 Task: Set the run time for playback control to 0.30.
Action: Mouse moved to (128, 19)
Screenshot: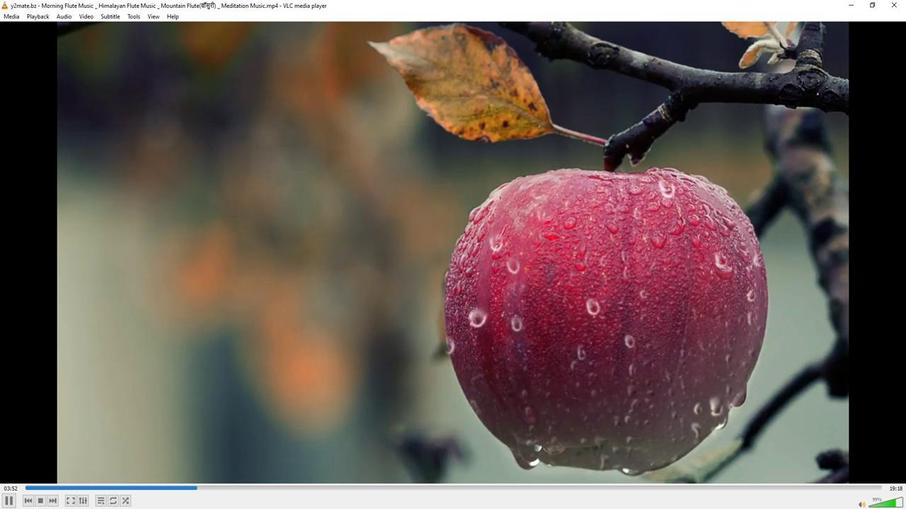 
Action: Mouse pressed left at (128, 19)
Screenshot: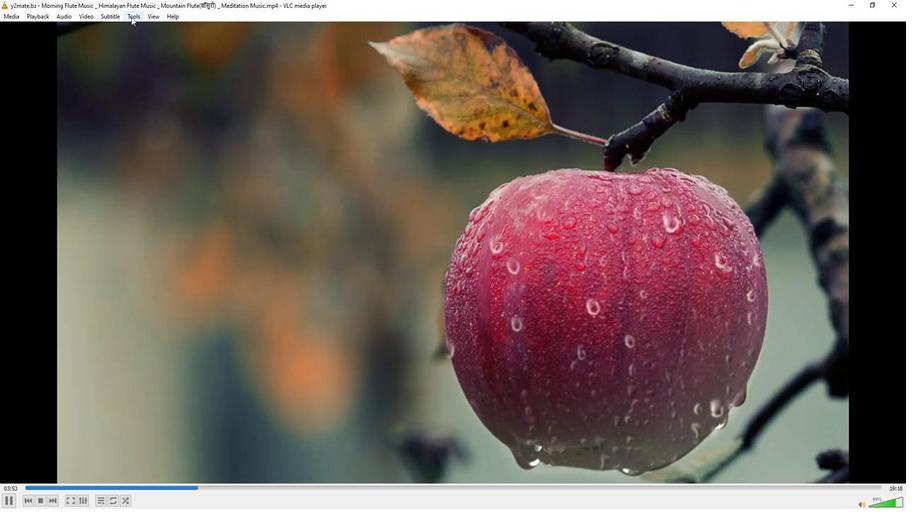 
Action: Mouse moved to (136, 130)
Screenshot: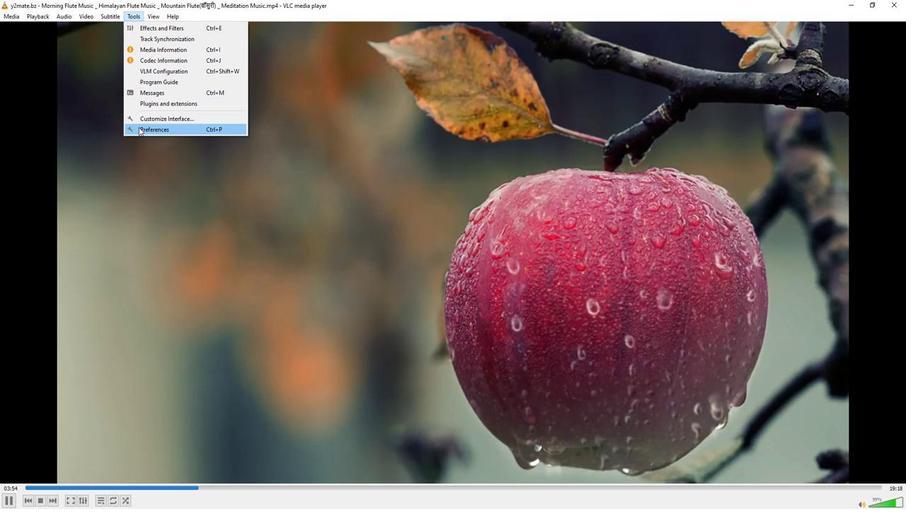
Action: Mouse pressed left at (136, 130)
Screenshot: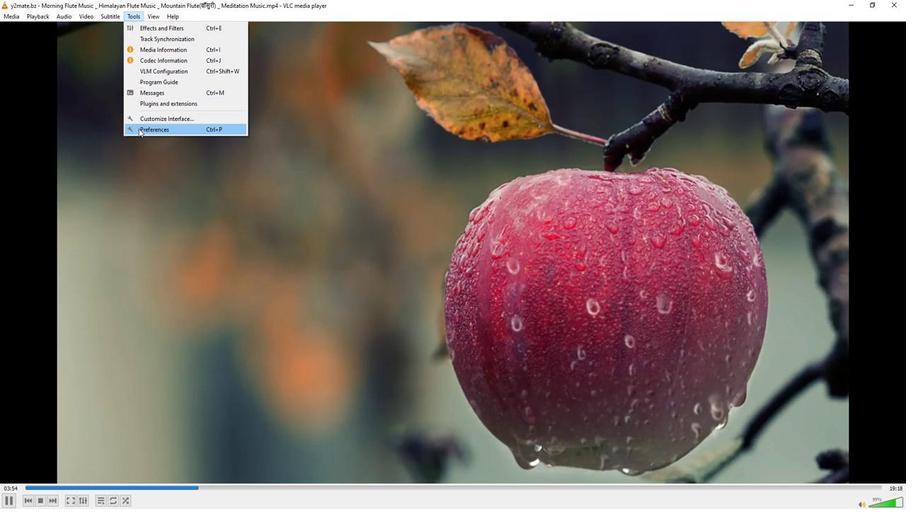 
Action: Mouse moved to (299, 419)
Screenshot: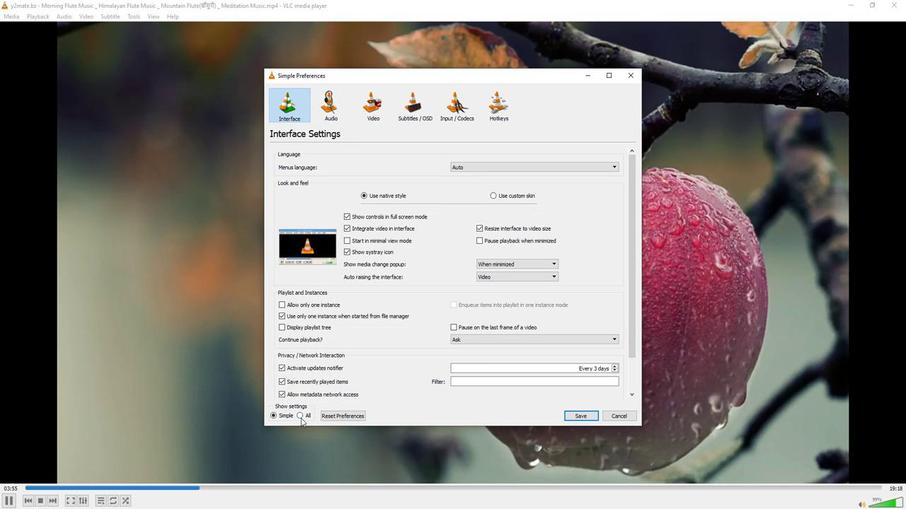 
Action: Mouse pressed left at (299, 419)
Screenshot: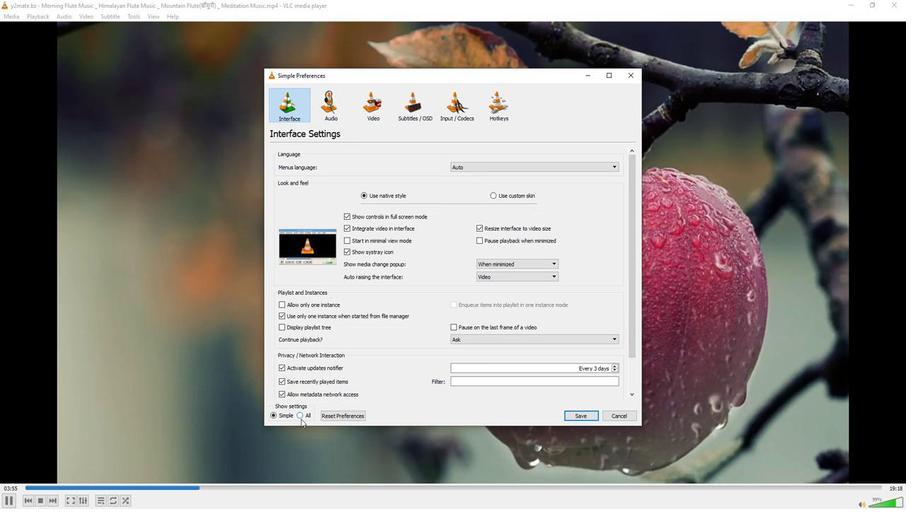 
Action: Mouse moved to (308, 242)
Screenshot: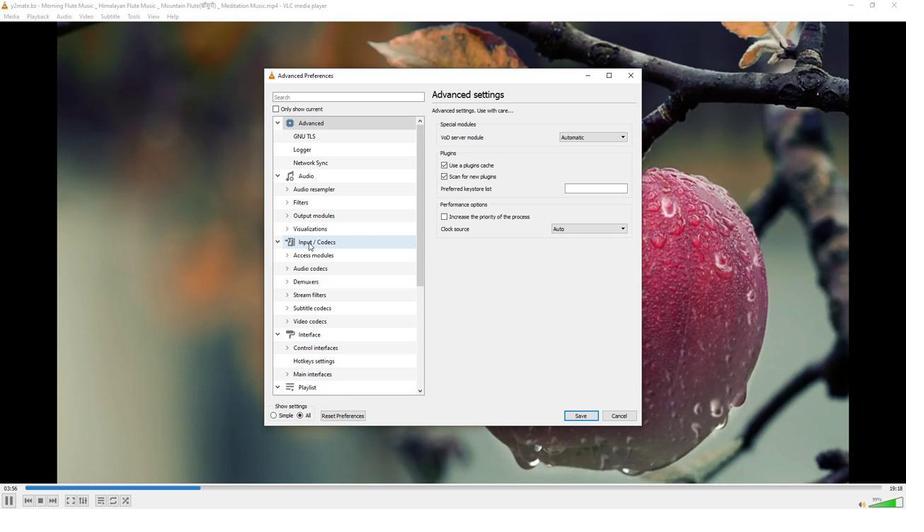 
Action: Mouse pressed left at (308, 242)
Screenshot: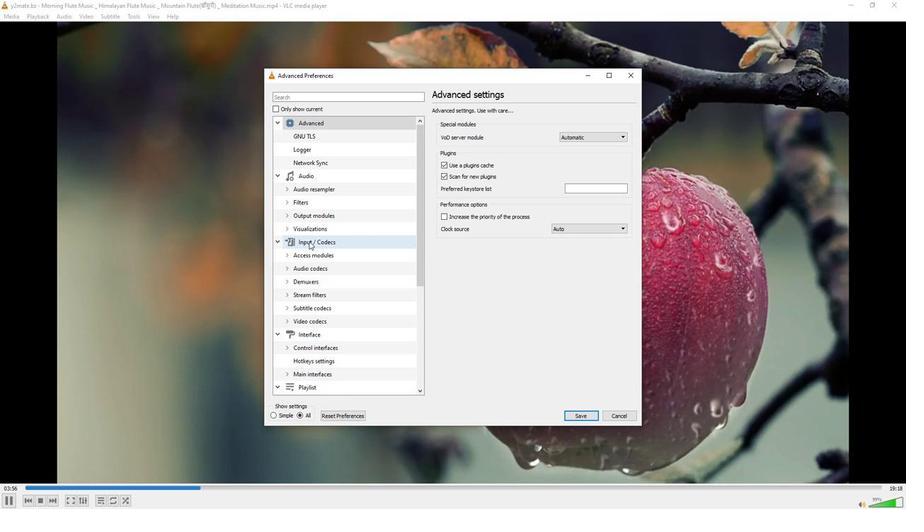 
Action: Mouse moved to (621, 333)
Screenshot: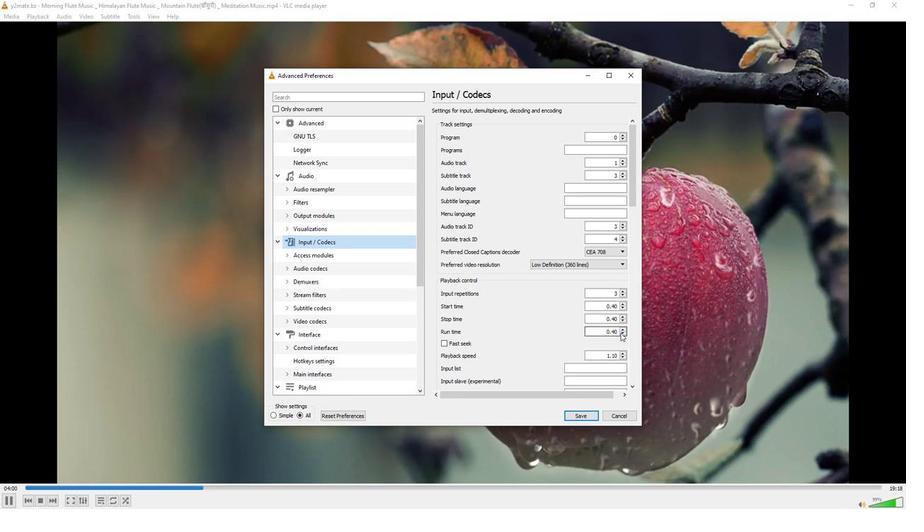 
Action: Mouse pressed left at (621, 333)
Screenshot: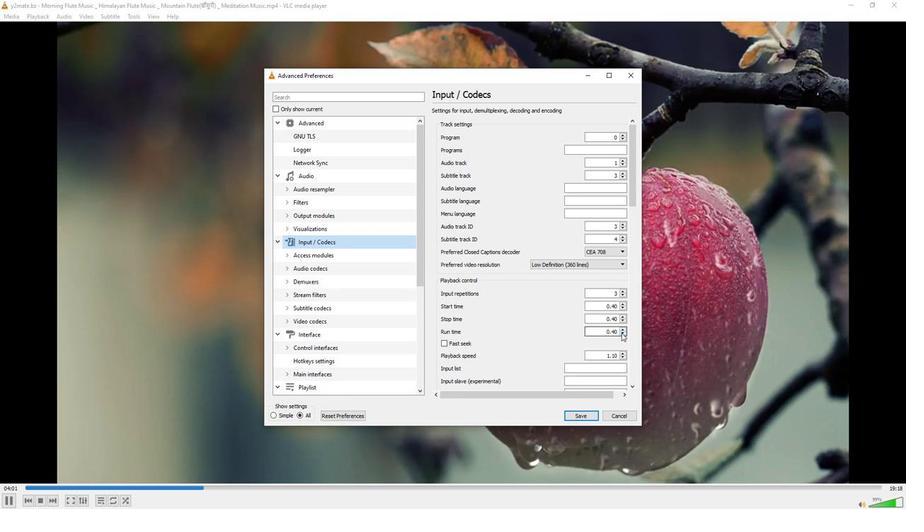 
Action: Mouse moved to (548, 328)
Screenshot: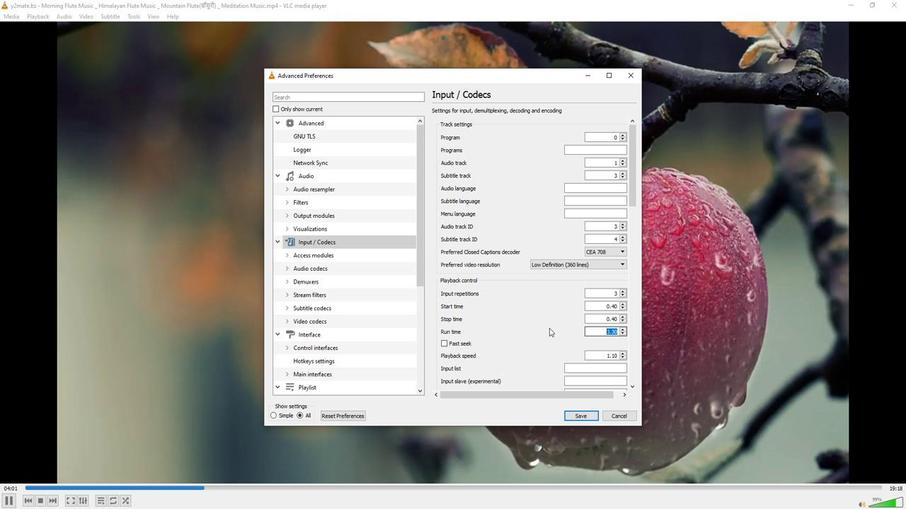 
Action: Mouse pressed left at (548, 328)
Screenshot: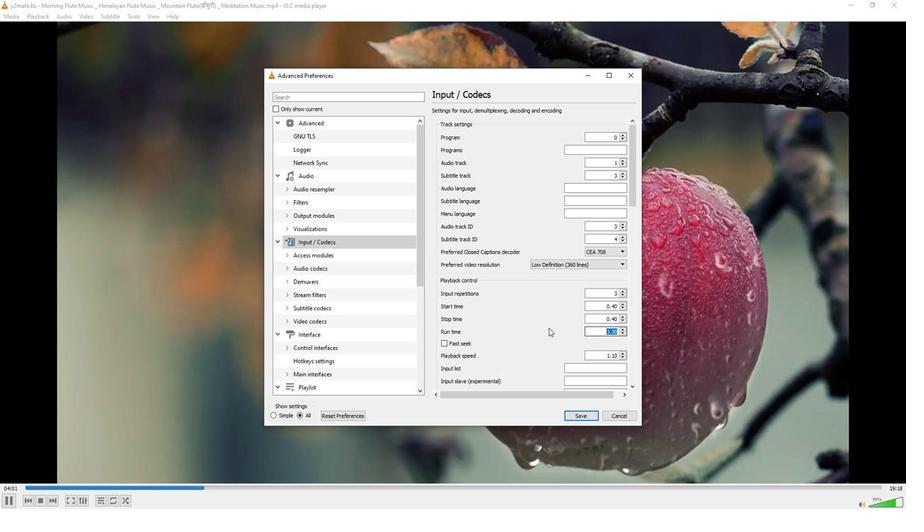 
Action: Mouse moved to (548, 328)
Screenshot: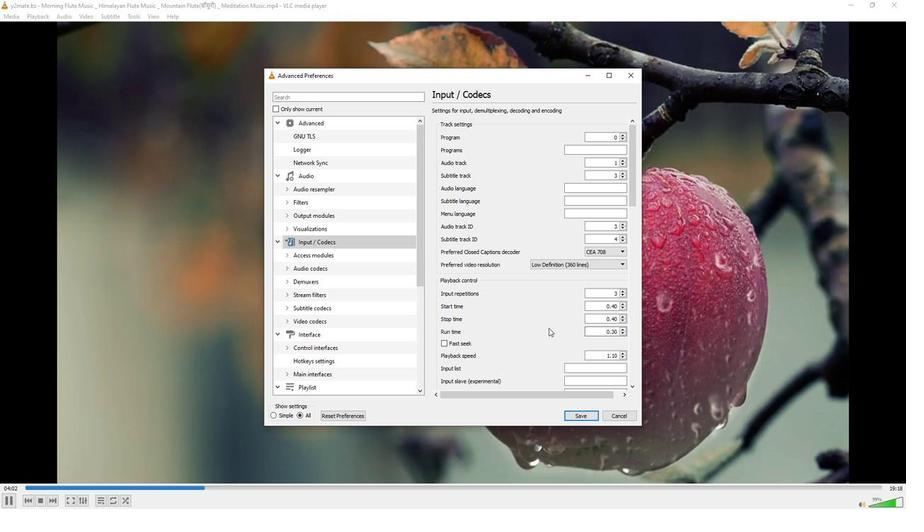
